Task: Search for the email with the subject Request for an article logged in from softage.1@softage.net with the filter, email from softage.5@softage.net and a new filter,  Mark as read
Action: Mouse moved to (717, 75)
Screenshot: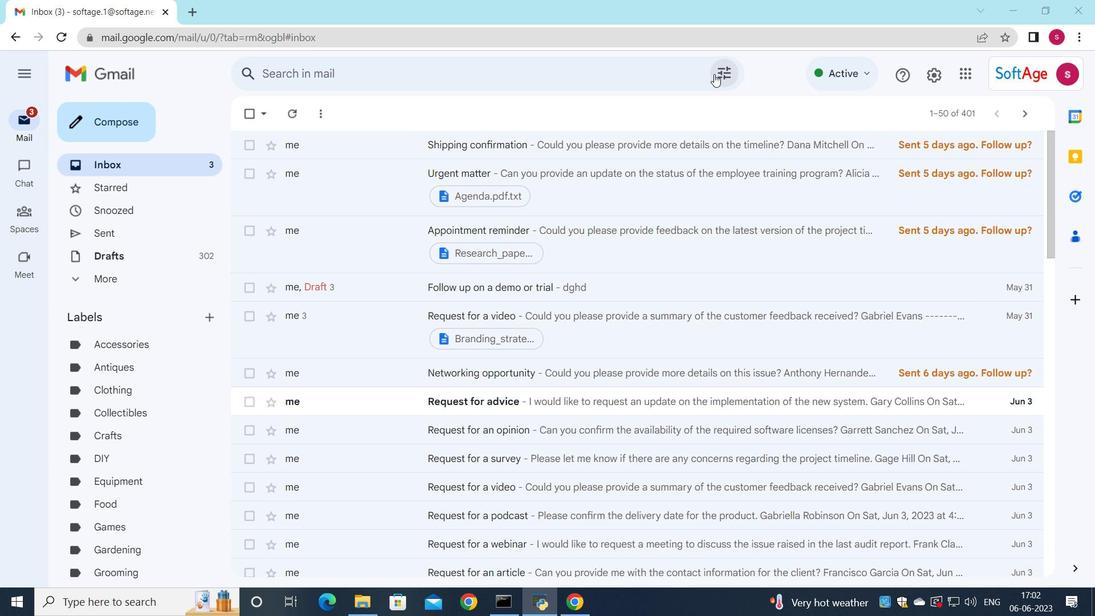 
Action: Mouse pressed left at (717, 75)
Screenshot: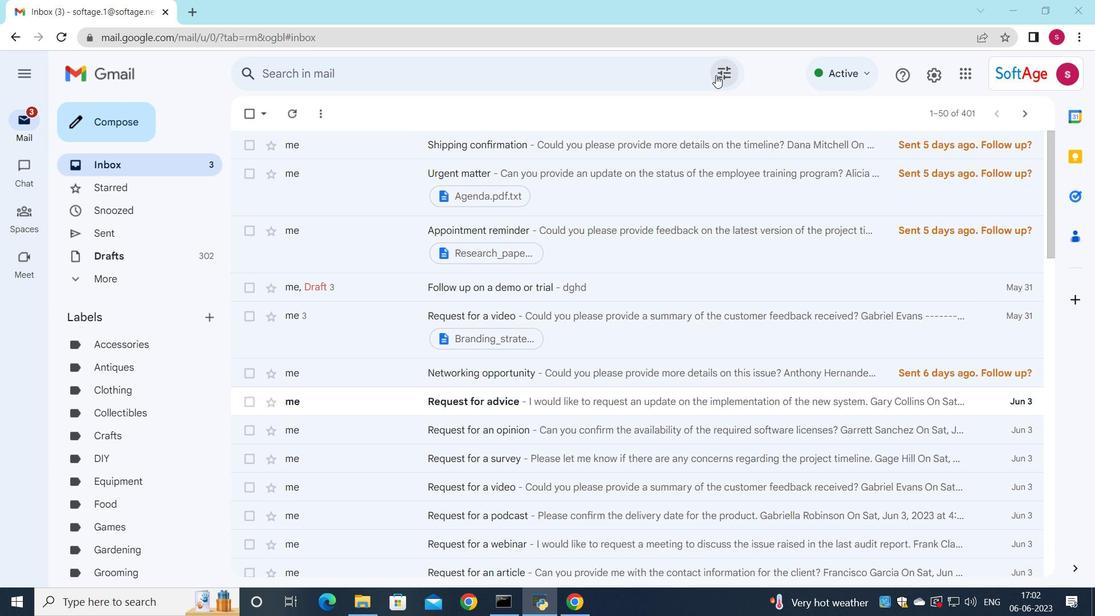 
Action: Mouse moved to (372, 106)
Screenshot: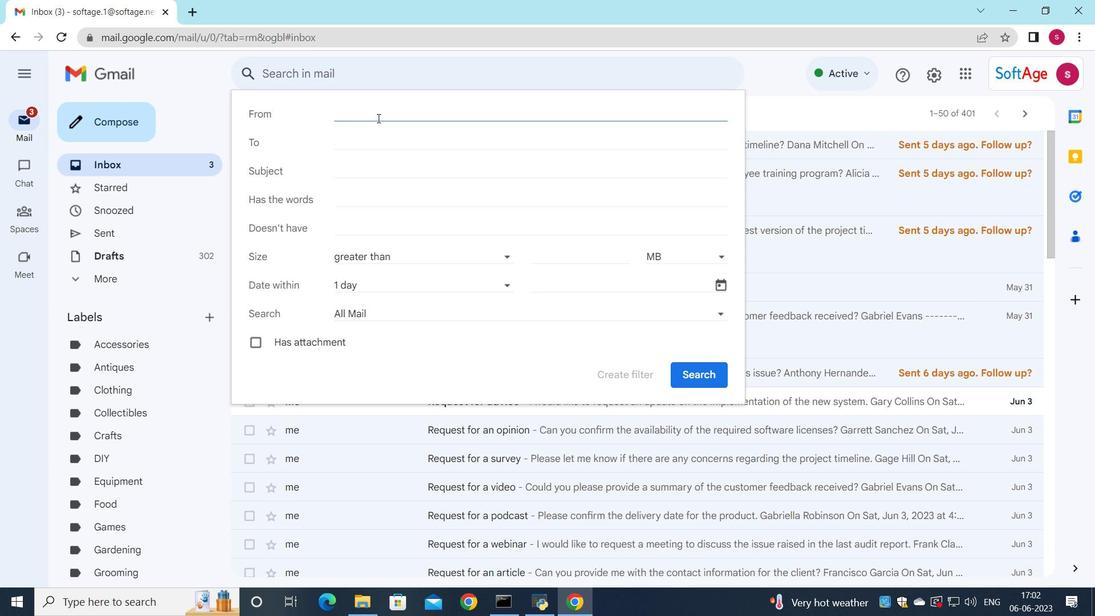 
Action: Mouse pressed left at (372, 106)
Screenshot: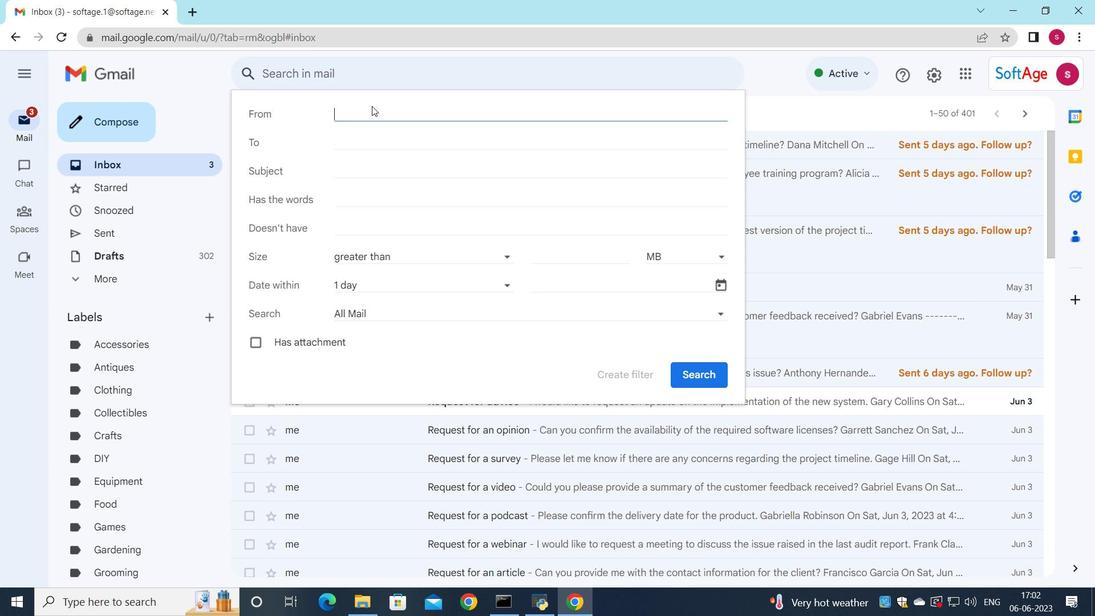 
Action: Mouse pressed left at (372, 106)
Screenshot: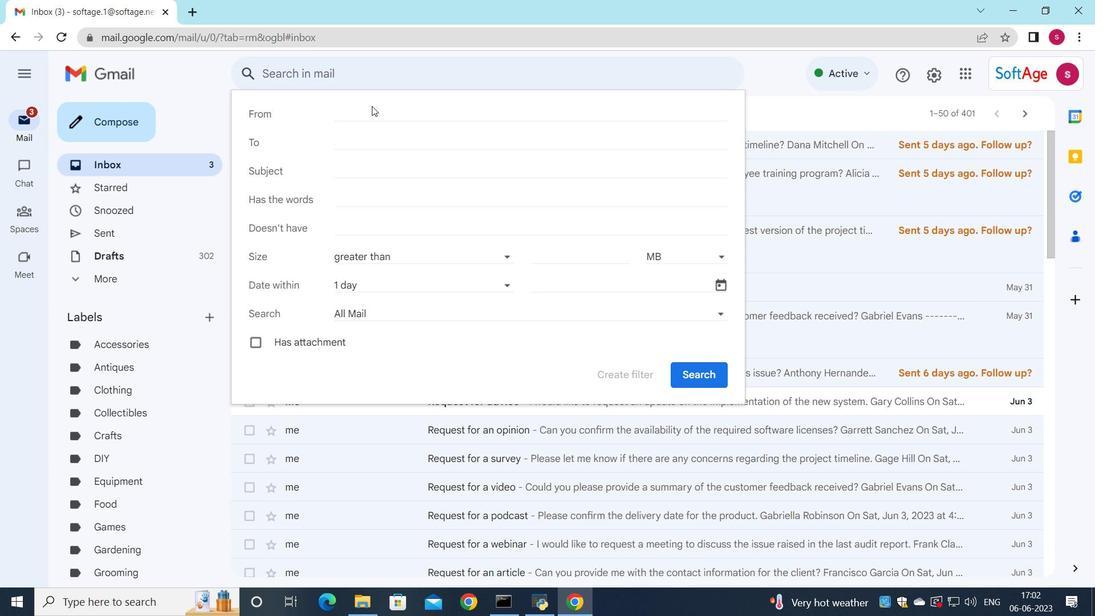
Action: Mouse moved to (356, 114)
Screenshot: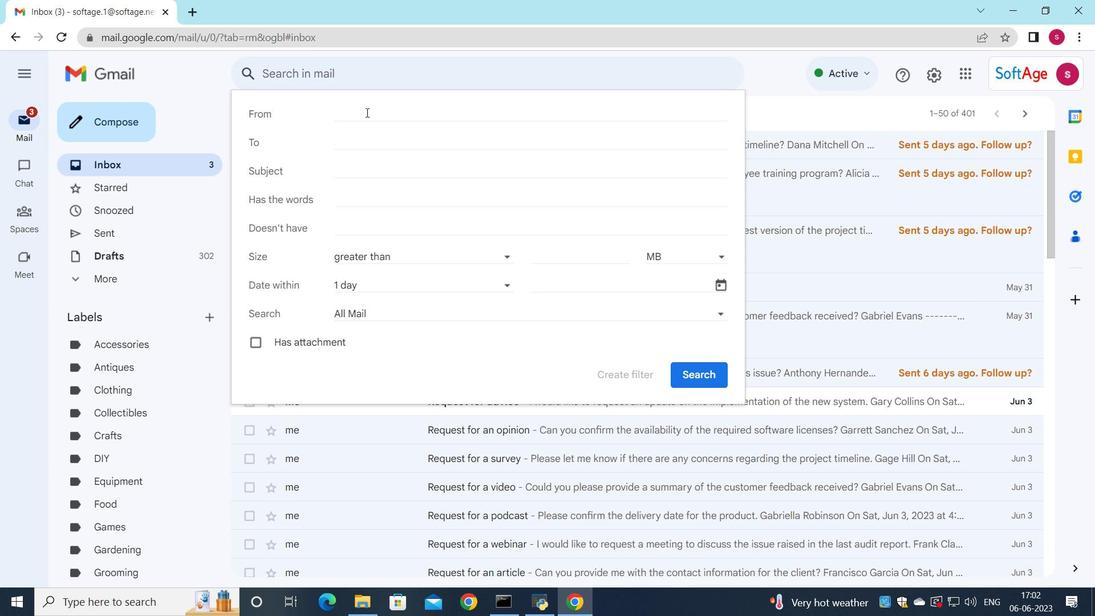
Action: Mouse pressed left at (356, 114)
Screenshot: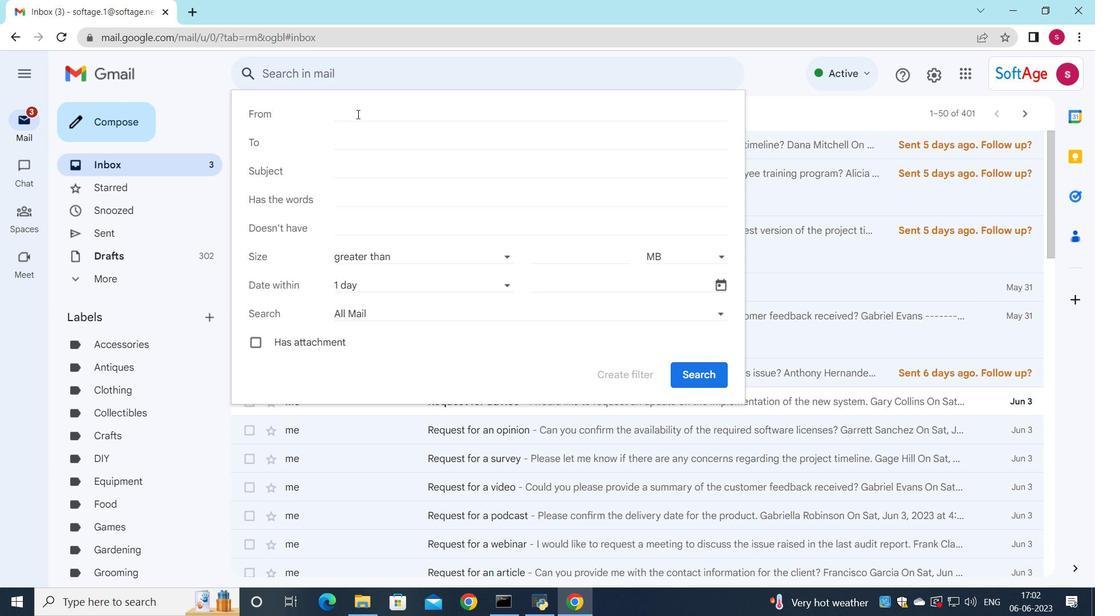 
Action: Mouse moved to (450, 138)
Screenshot: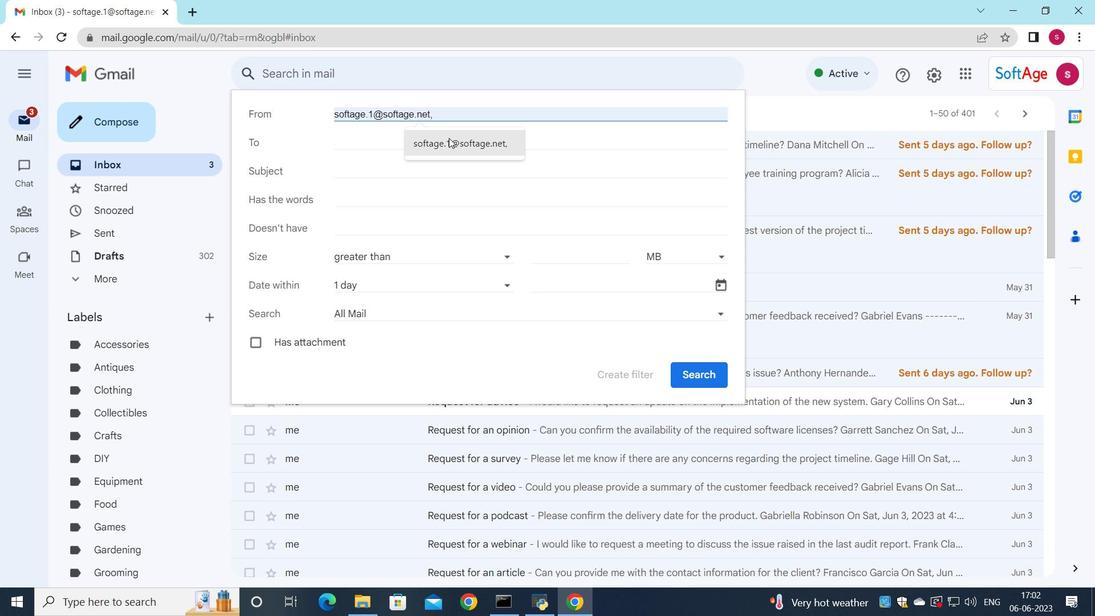 
Action: Key pressed <Key.shift>S
Screenshot: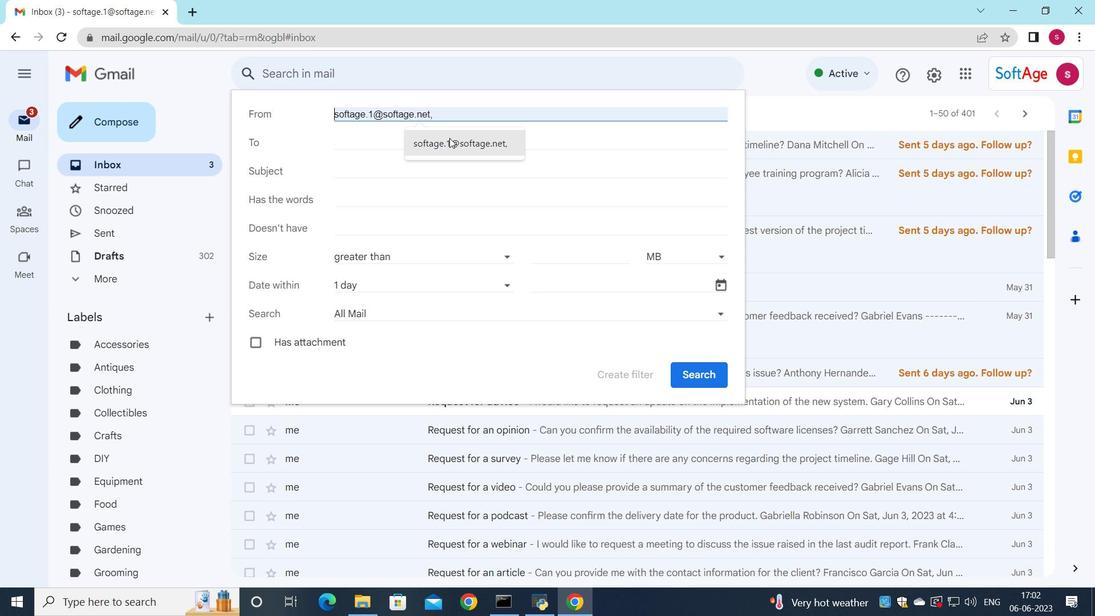 
Action: Mouse moved to (467, 141)
Screenshot: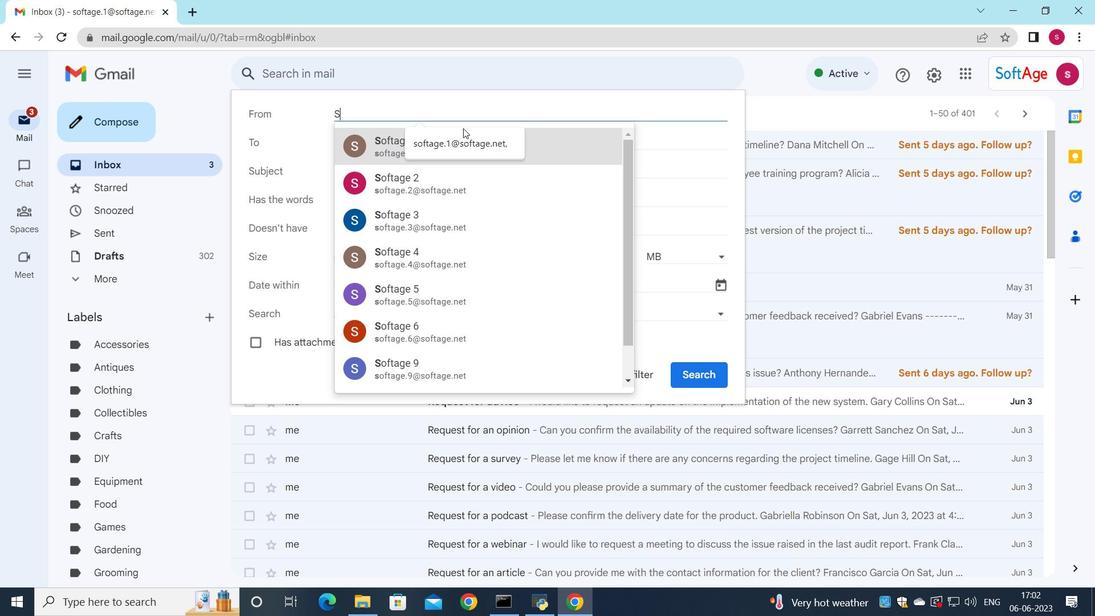 
Action: Mouse pressed left at (467, 141)
Screenshot: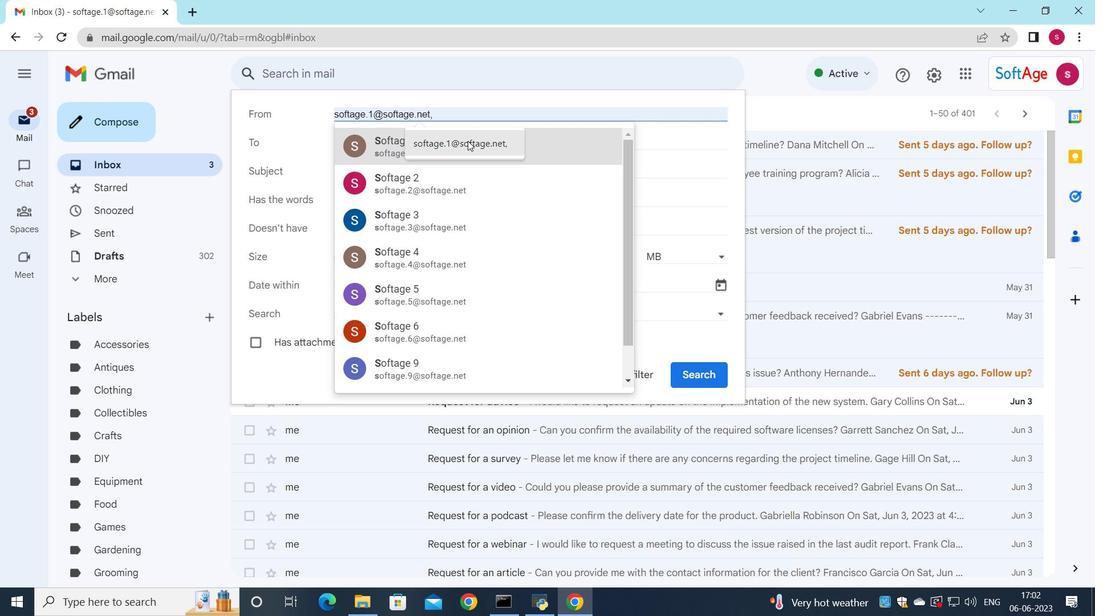 
Action: Mouse moved to (374, 137)
Screenshot: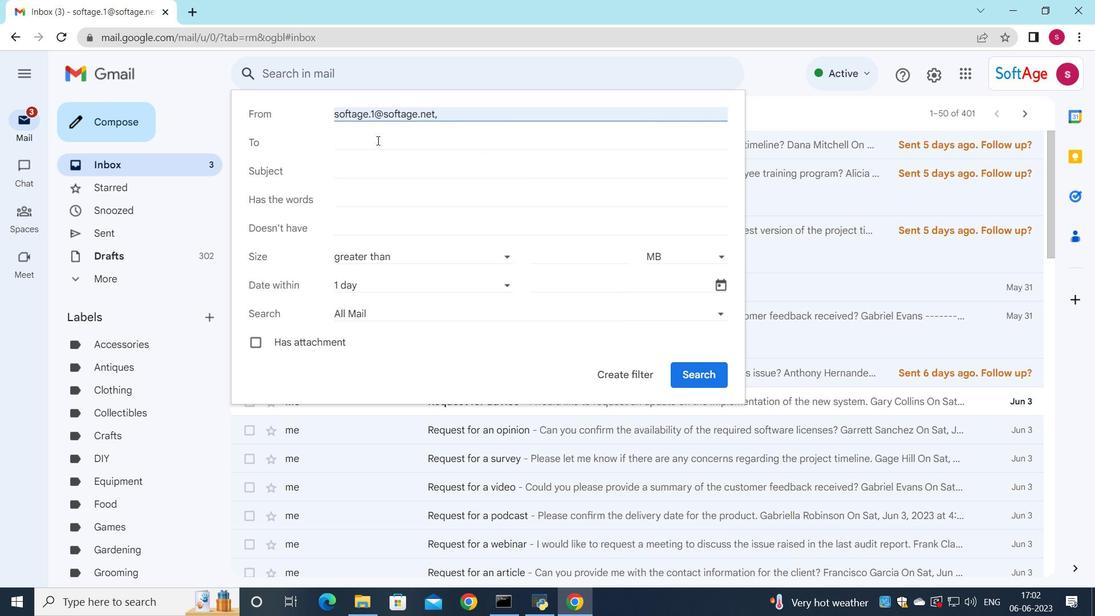 
Action: Mouse pressed left at (374, 137)
Screenshot: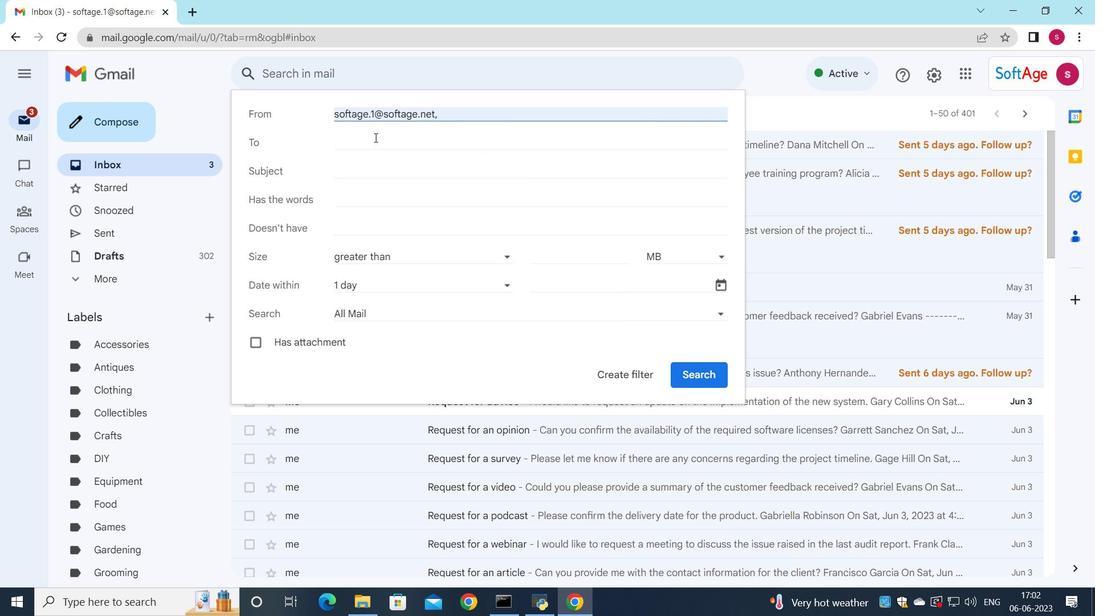 
Action: Mouse moved to (446, 144)
Screenshot: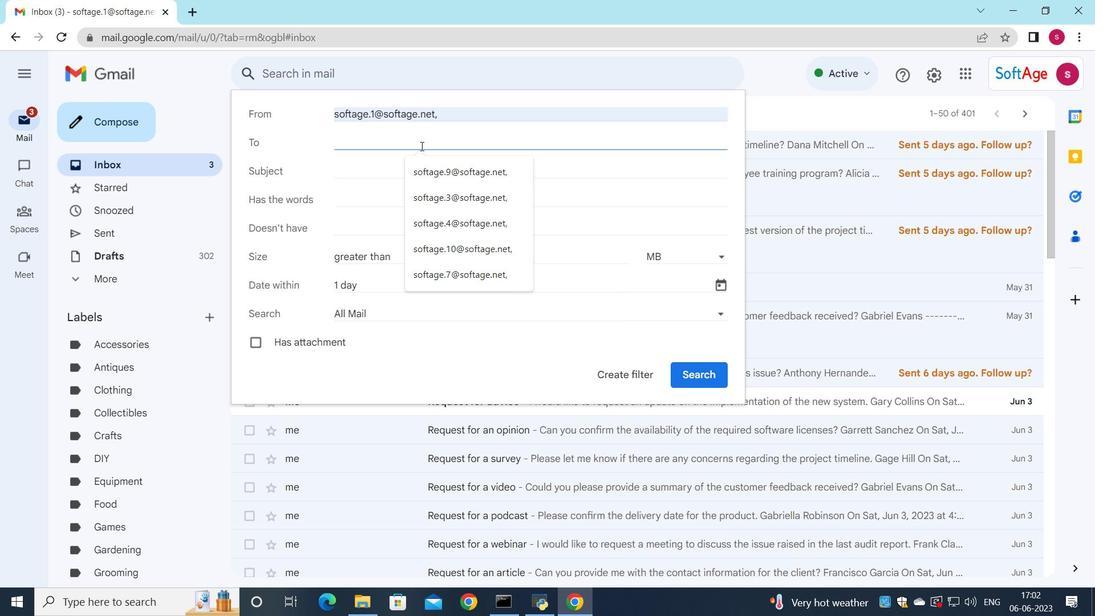 
Action: Key pressed <Key.shift>S
Screenshot: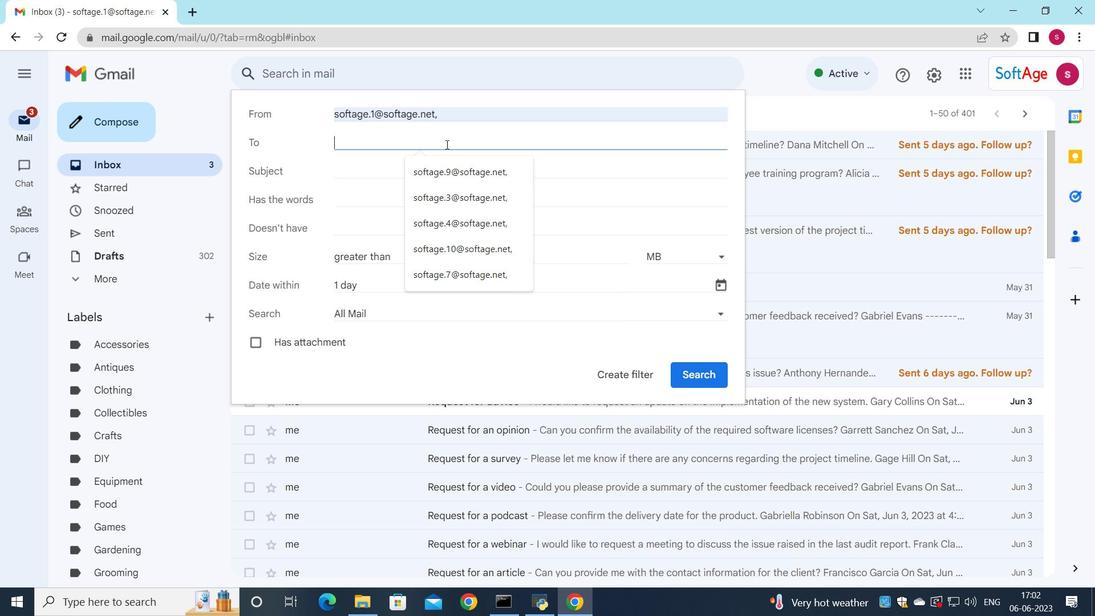 
Action: Mouse moved to (435, 320)
Screenshot: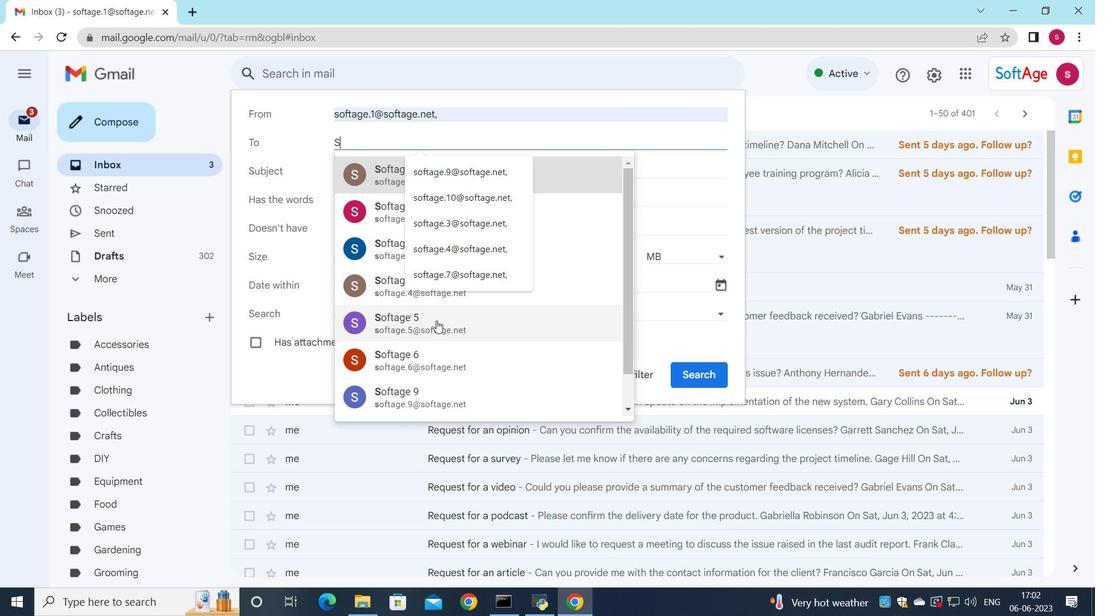 
Action: Mouse pressed left at (435, 320)
Screenshot: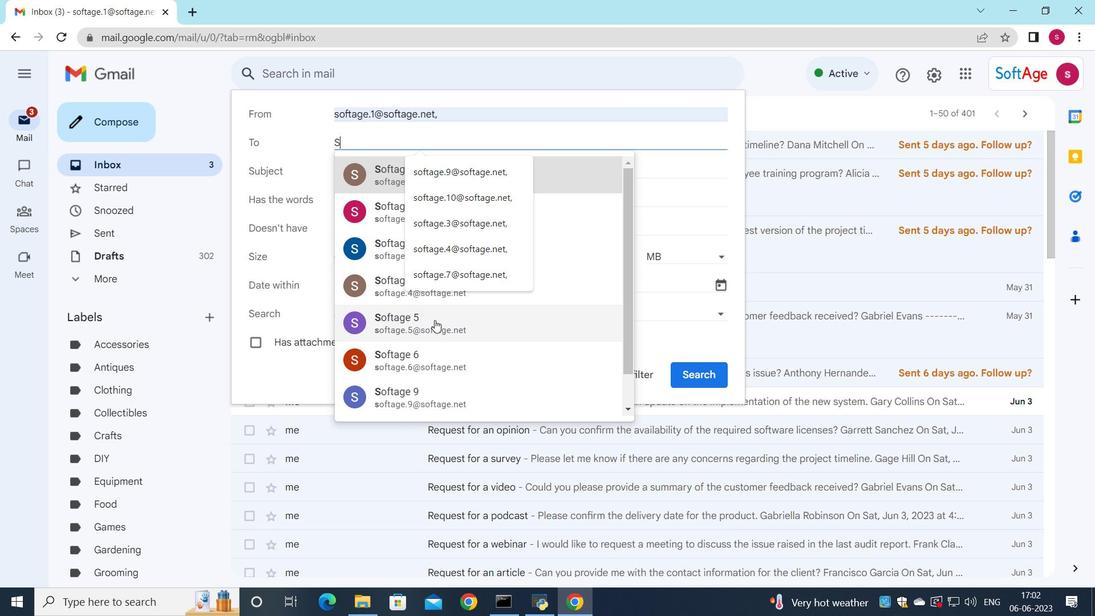 
Action: Mouse moved to (349, 174)
Screenshot: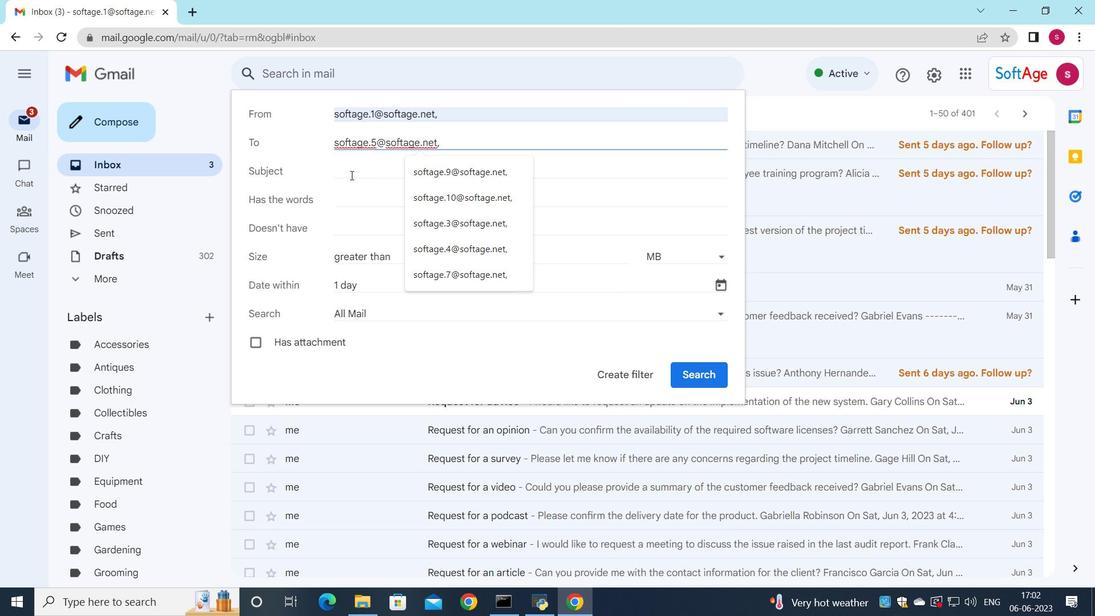 
Action: Mouse pressed left at (349, 174)
Screenshot: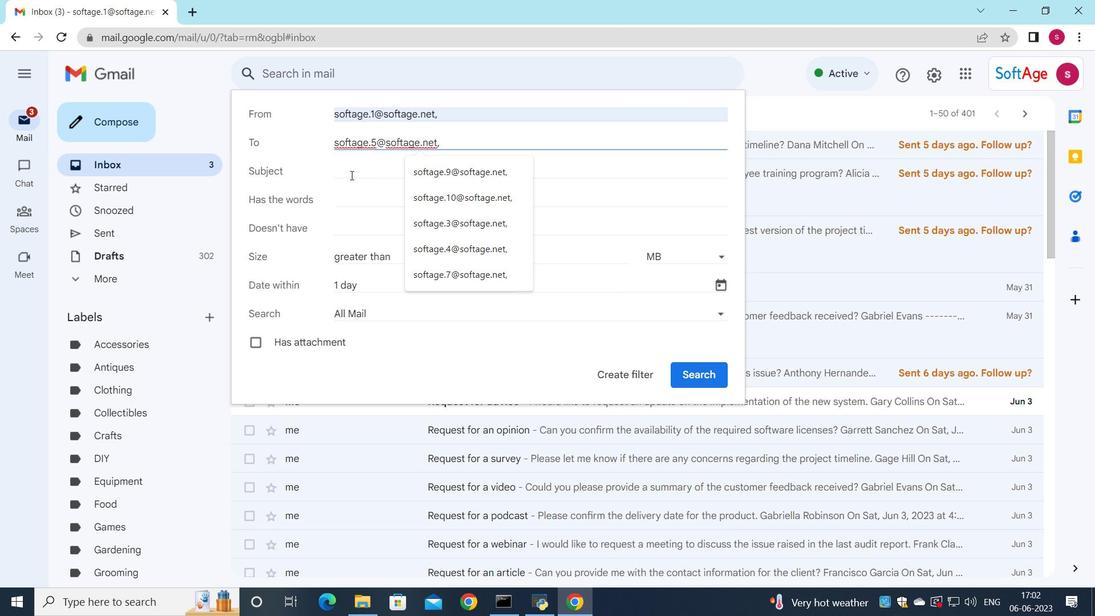 
Action: Mouse moved to (568, 262)
Screenshot: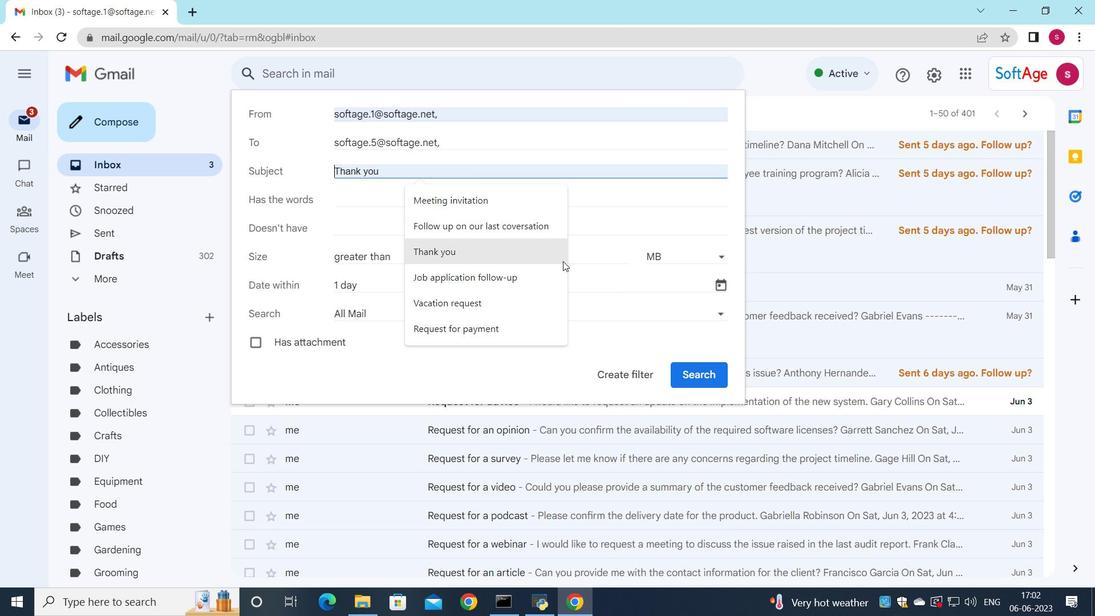 
Action: Key pressed <Key.shift>Request<Key.space>for<Key.space>an<Key.space>article<Key.space>
Screenshot: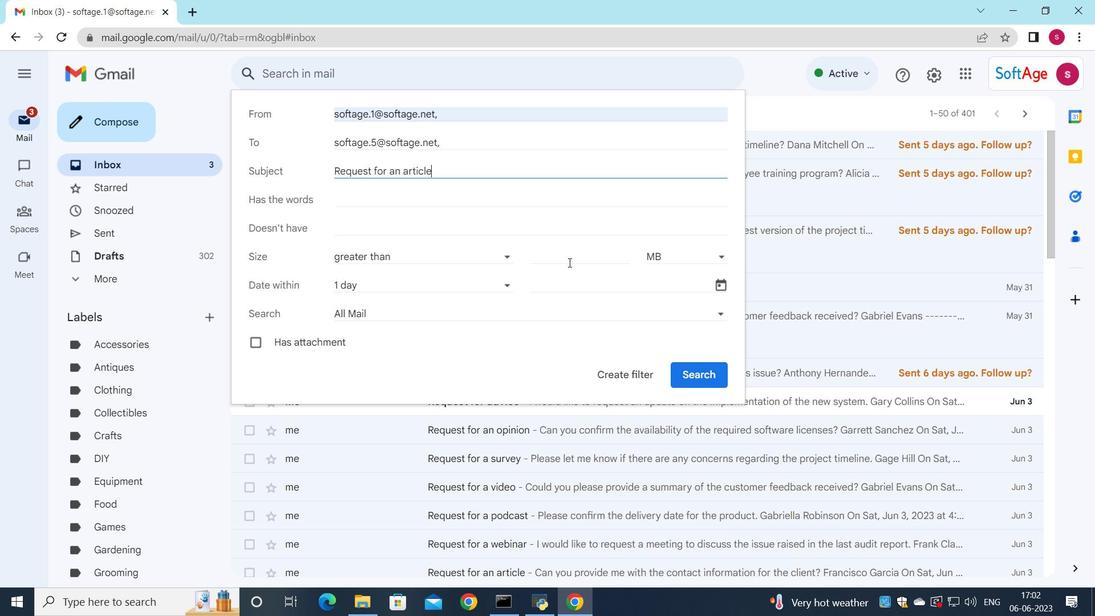 
Action: Mouse moved to (506, 286)
Screenshot: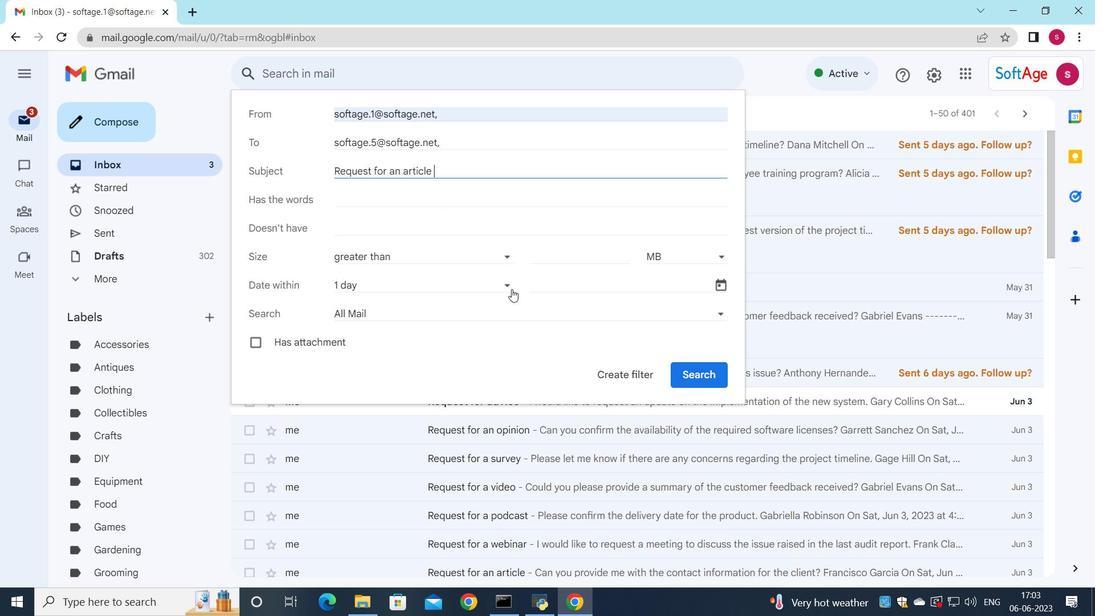 
Action: Mouse pressed left at (506, 286)
Screenshot: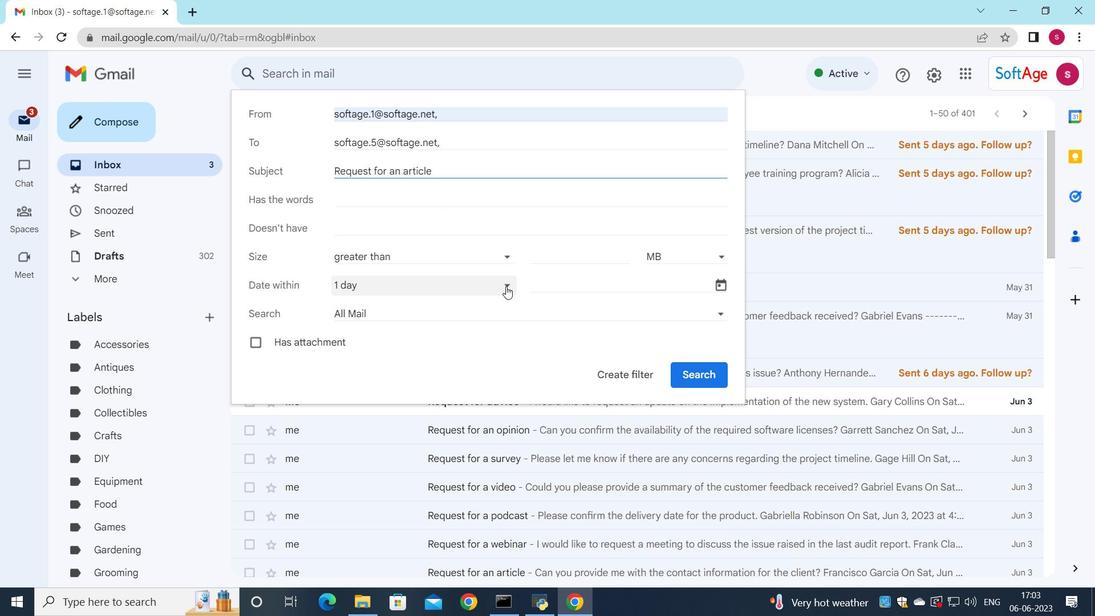 
Action: Mouse moved to (382, 447)
Screenshot: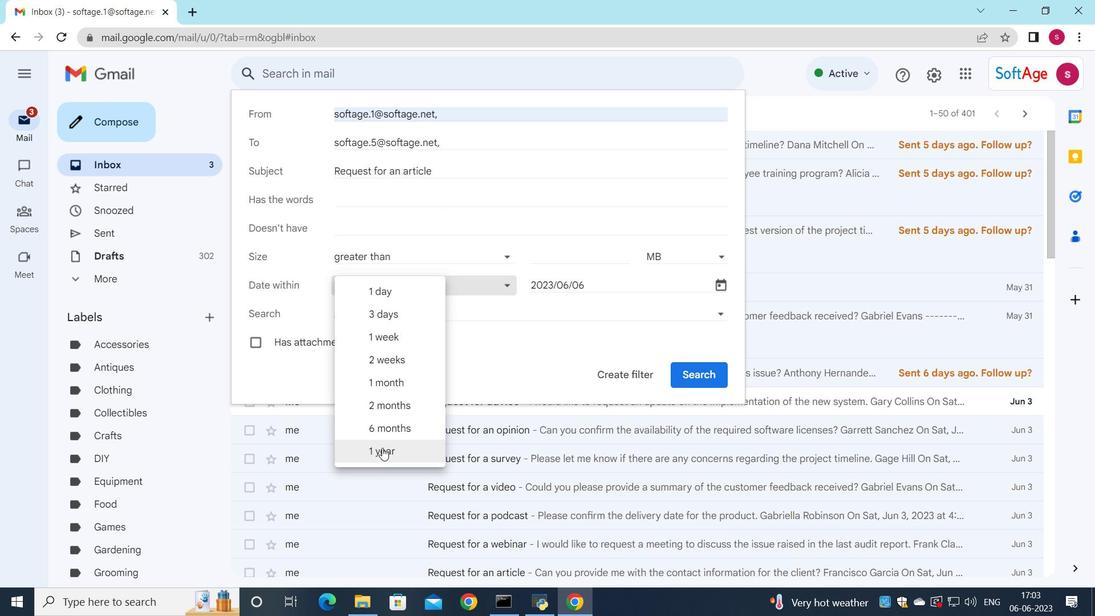 
Action: Mouse pressed left at (382, 447)
Screenshot: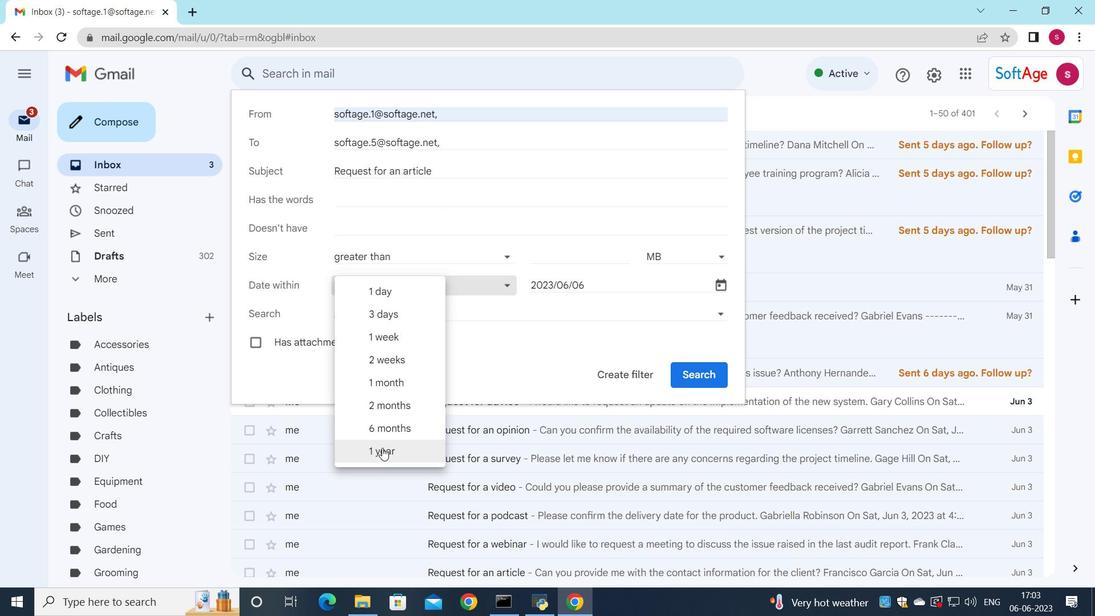 
Action: Mouse moved to (607, 374)
Screenshot: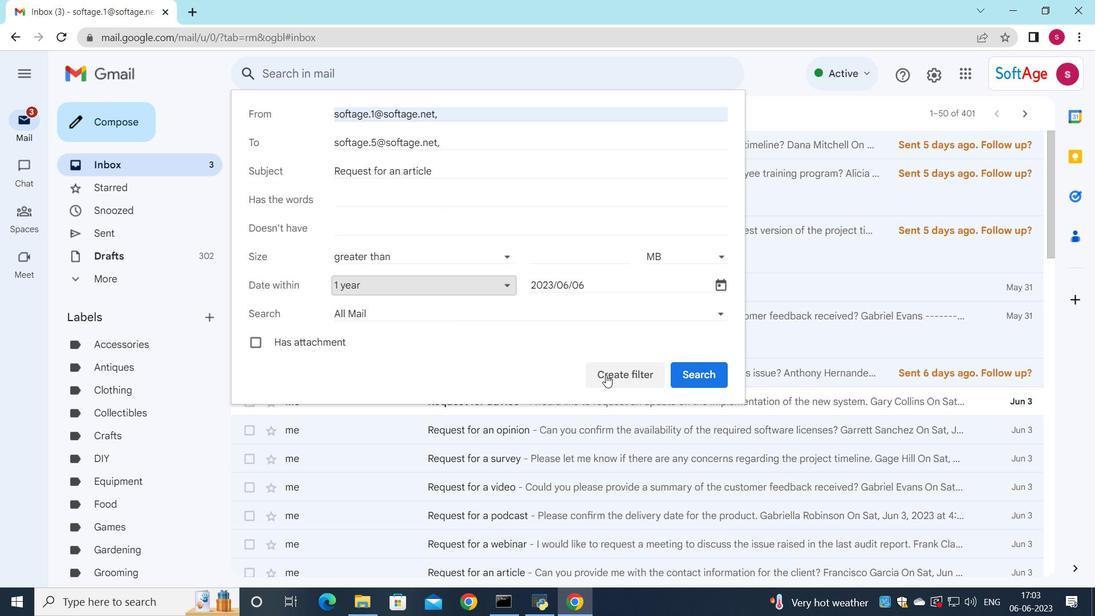 
Action: Mouse pressed left at (607, 374)
Screenshot: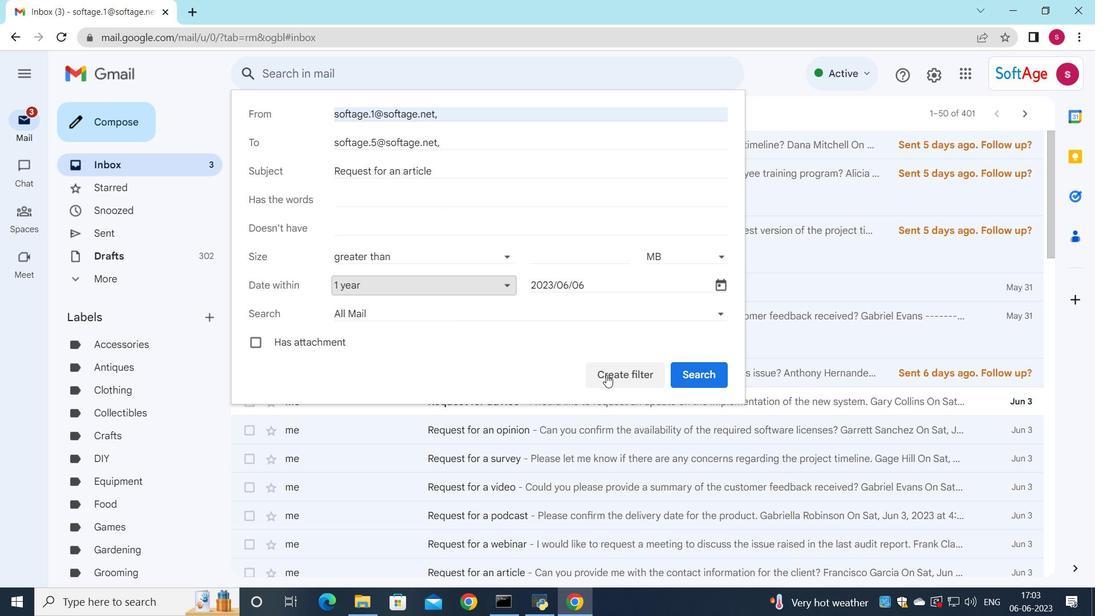 
Action: Mouse moved to (253, 174)
Screenshot: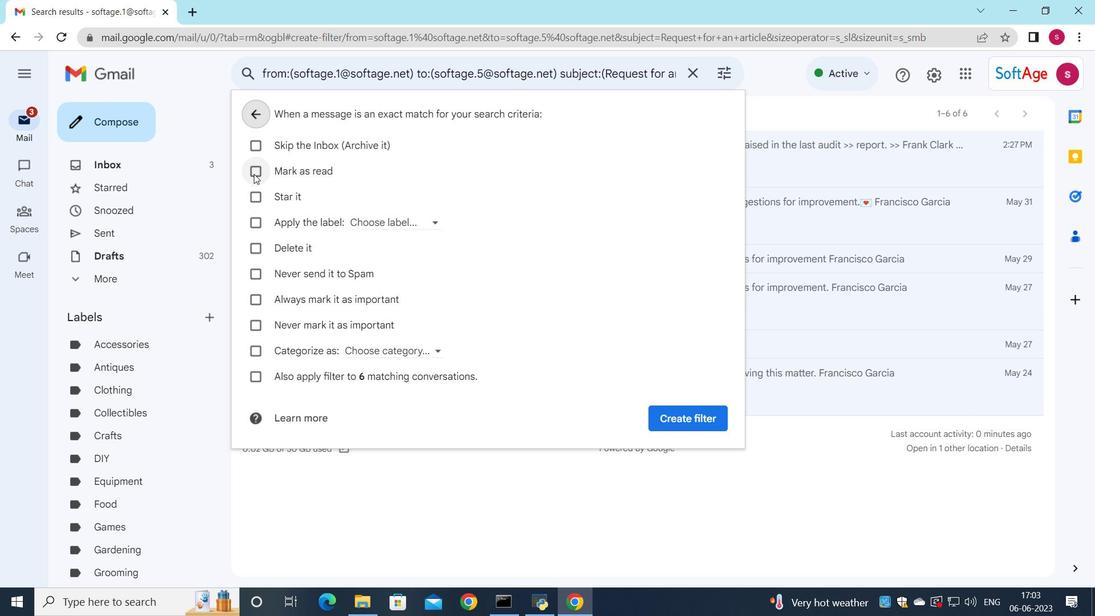 
Action: Mouse pressed left at (253, 174)
Screenshot: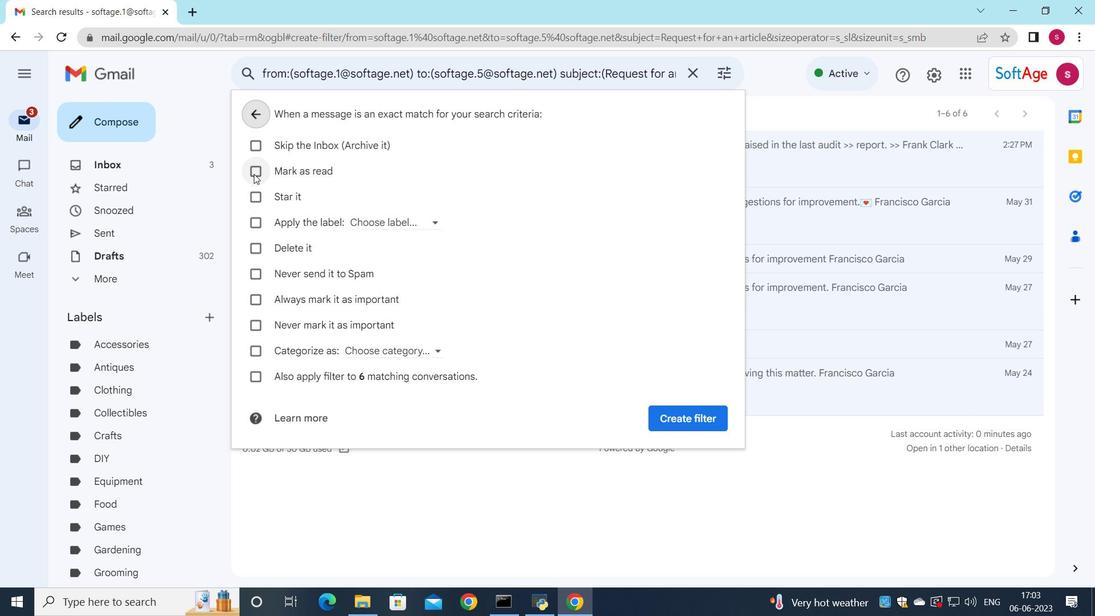 
Action: Mouse moved to (677, 417)
Screenshot: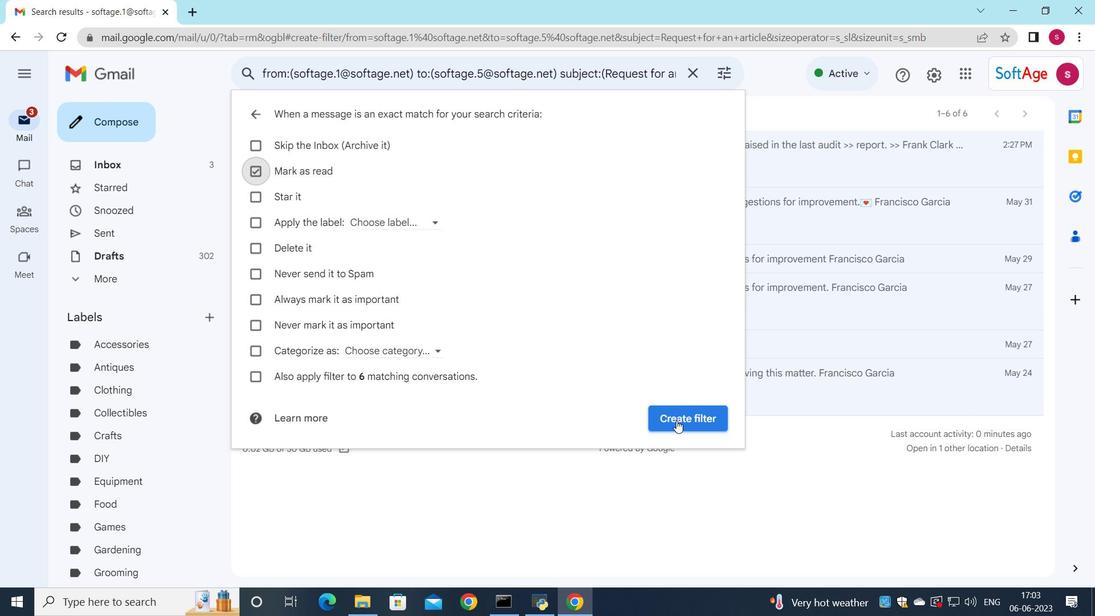 
Action: Mouse pressed left at (677, 417)
Screenshot: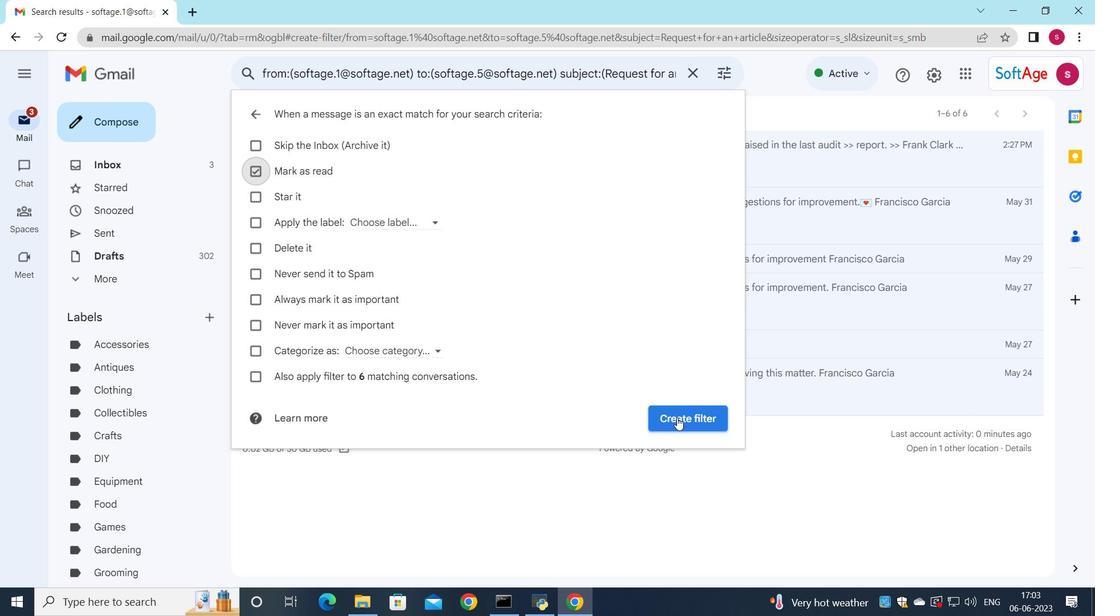 
Action: Mouse moved to (849, 426)
Screenshot: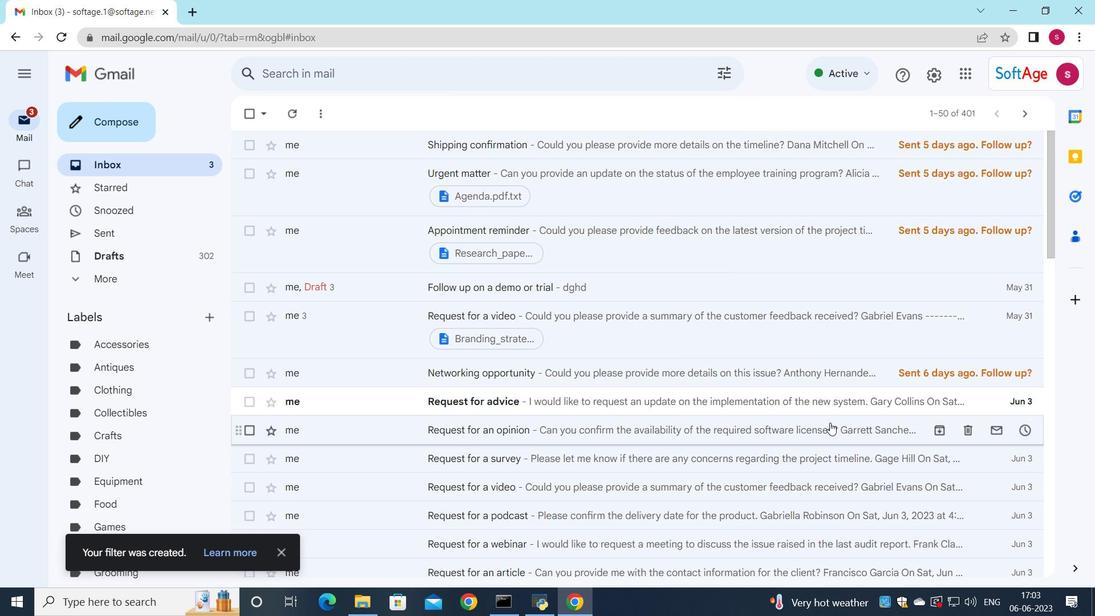 
